 Task: Enable public transport information for Terlingua, Texas, US.
Action: Mouse moved to (402, 163)
Screenshot: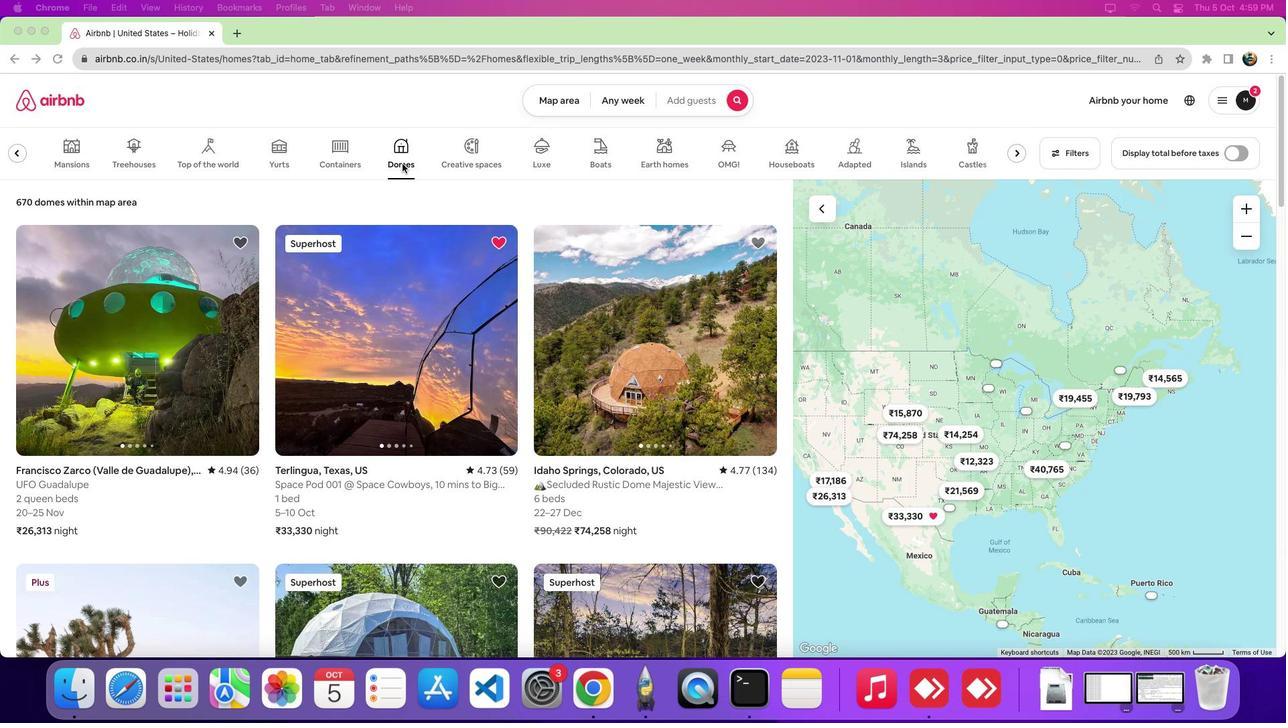 
Action: Mouse pressed left at (402, 163)
Screenshot: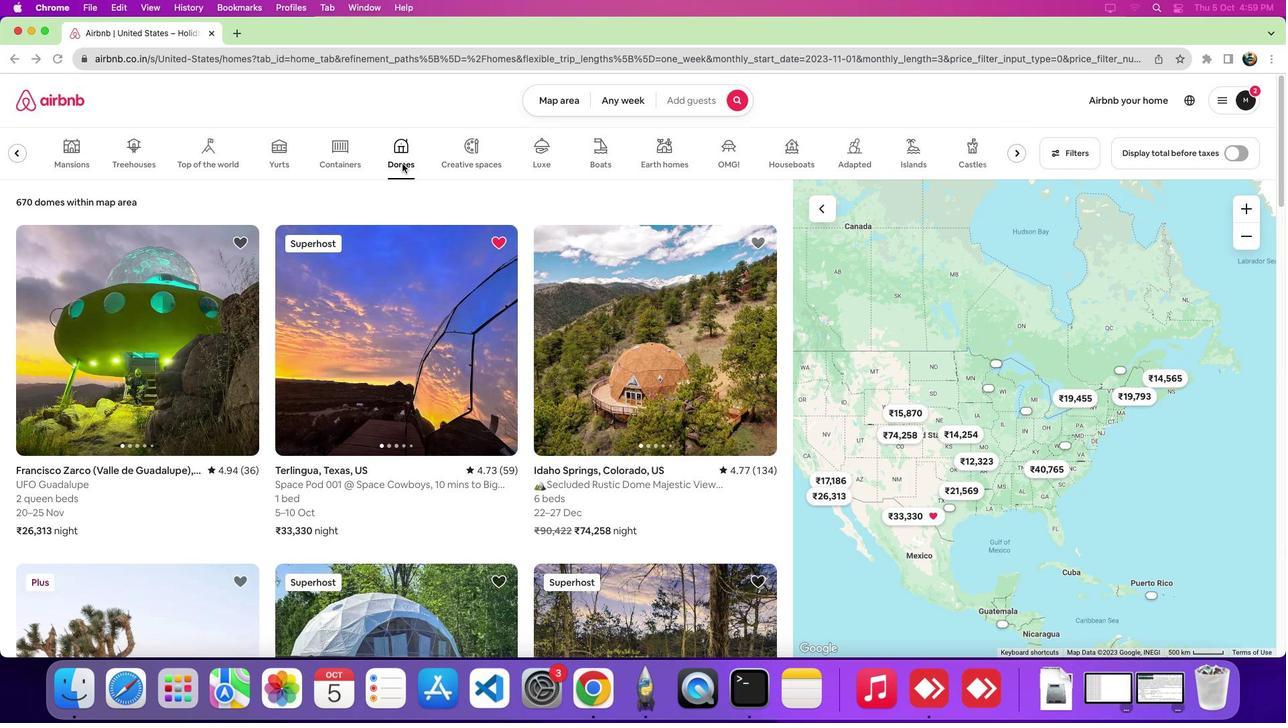 
Action: Mouse moved to (385, 353)
Screenshot: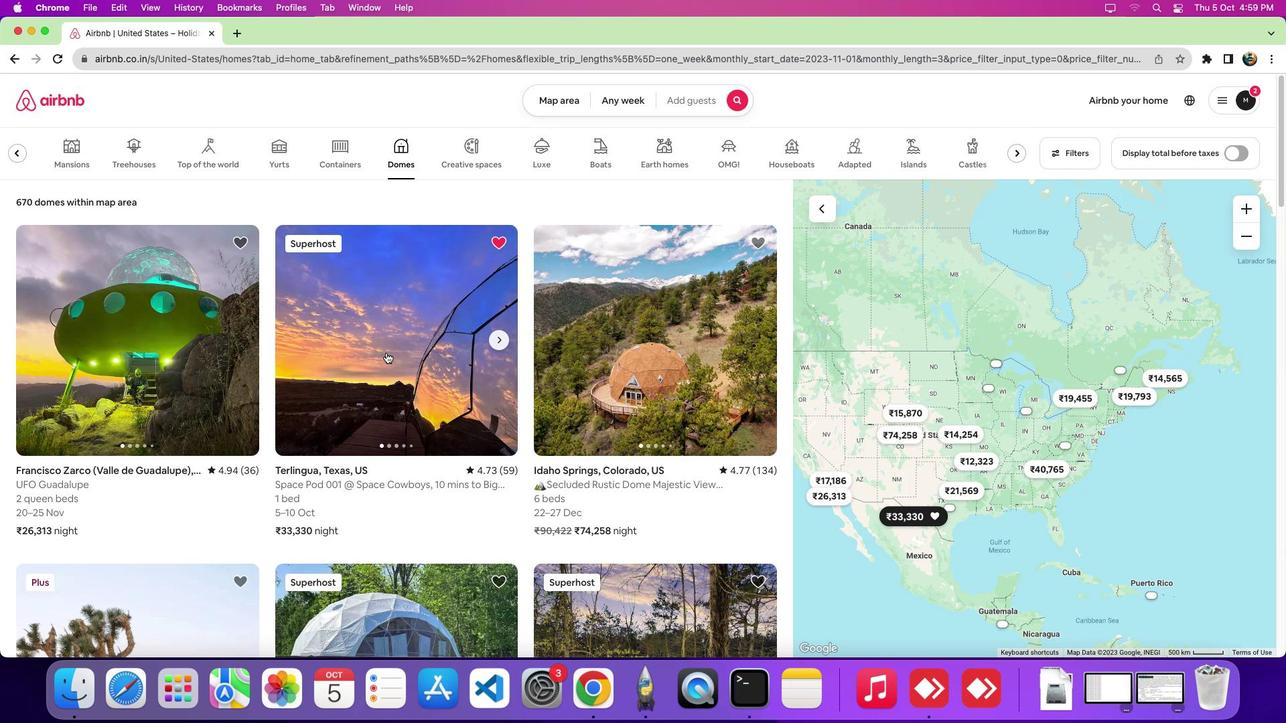 
Action: Mouse pressed left at (385, 353)
Screenshot: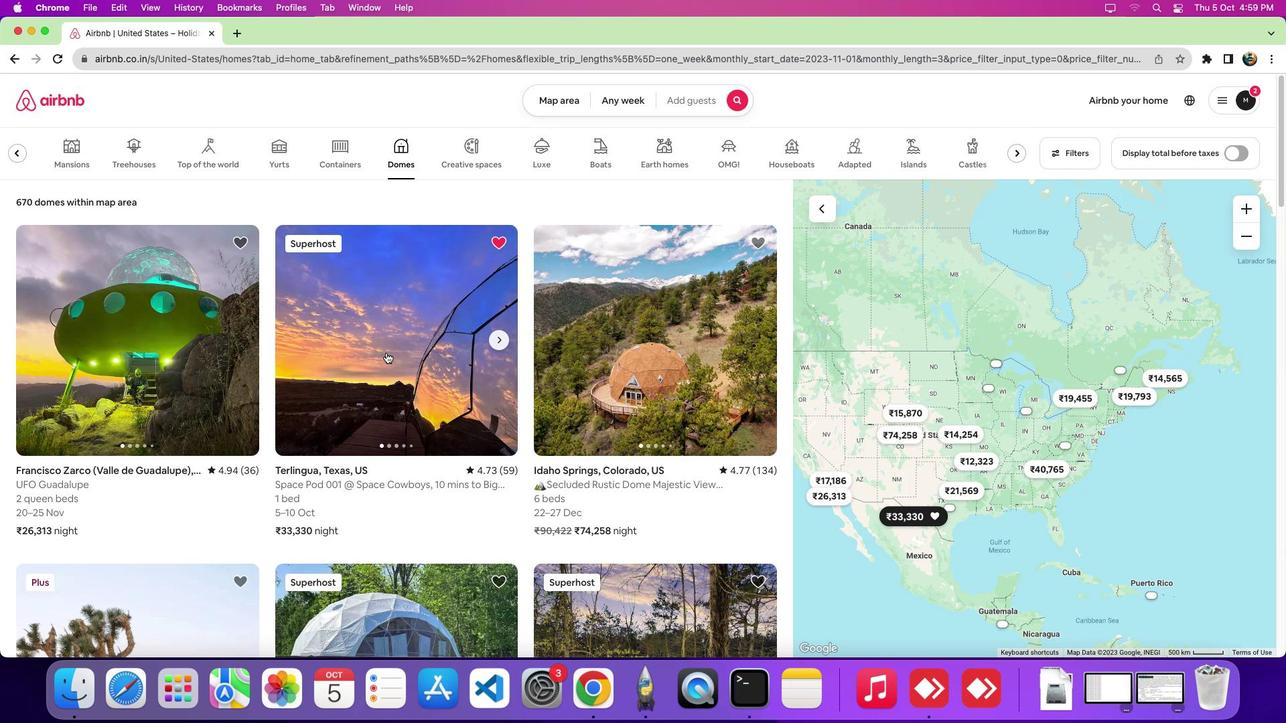 
Action: Mouse moved to (493, 341)
Screenshot: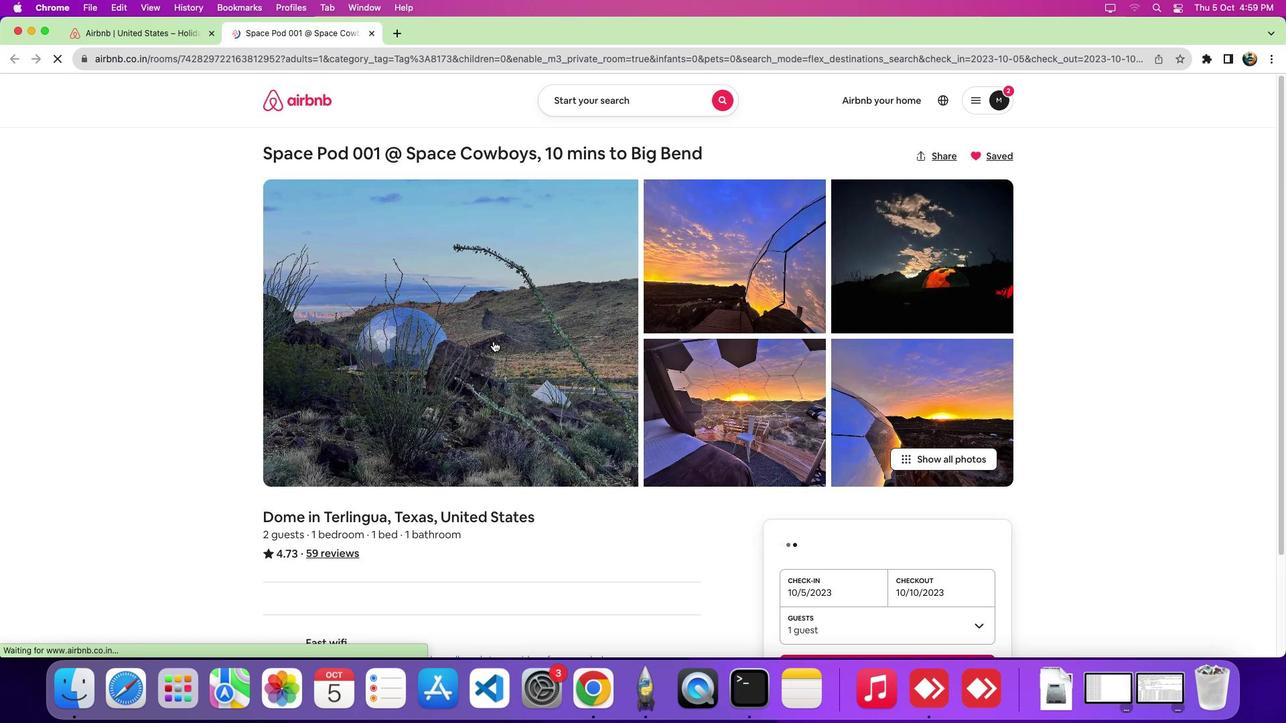 
Action: Mouse scrolled (493, 341) with delta (0, 0)
Screenshot: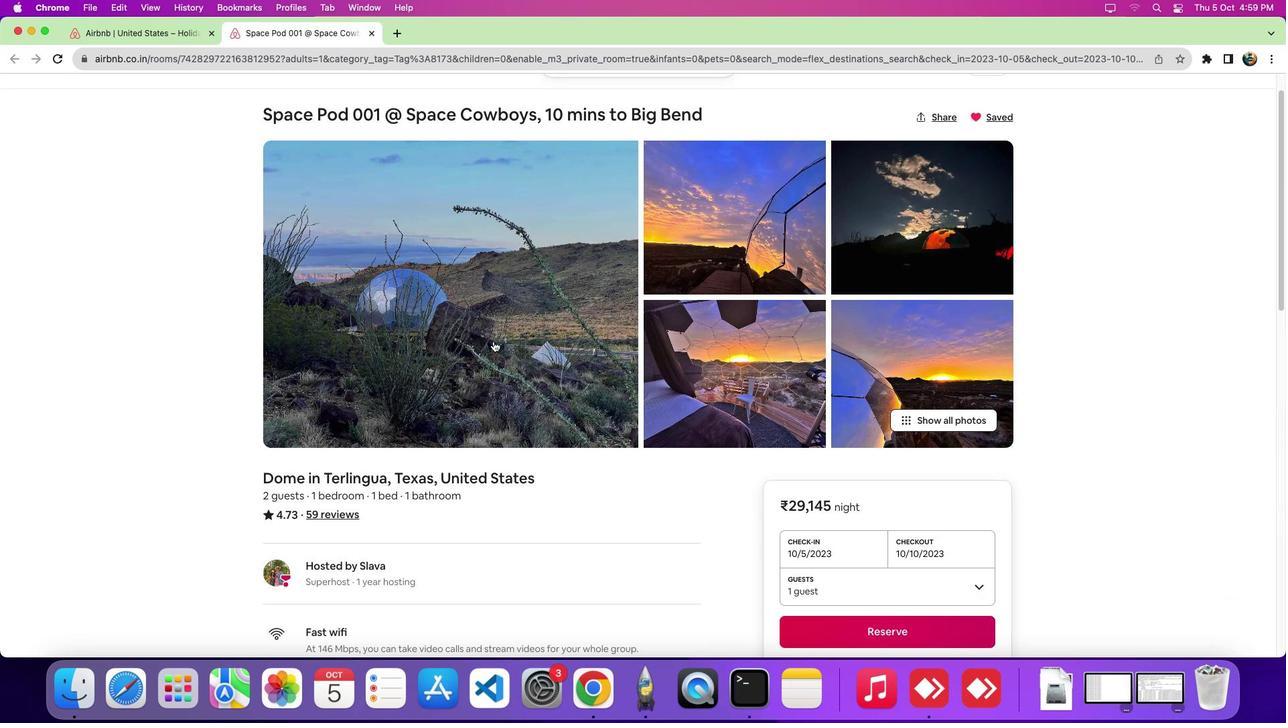 
Action: Mouse scrolled (493, 341) with delta (0, -1)
Screenshot: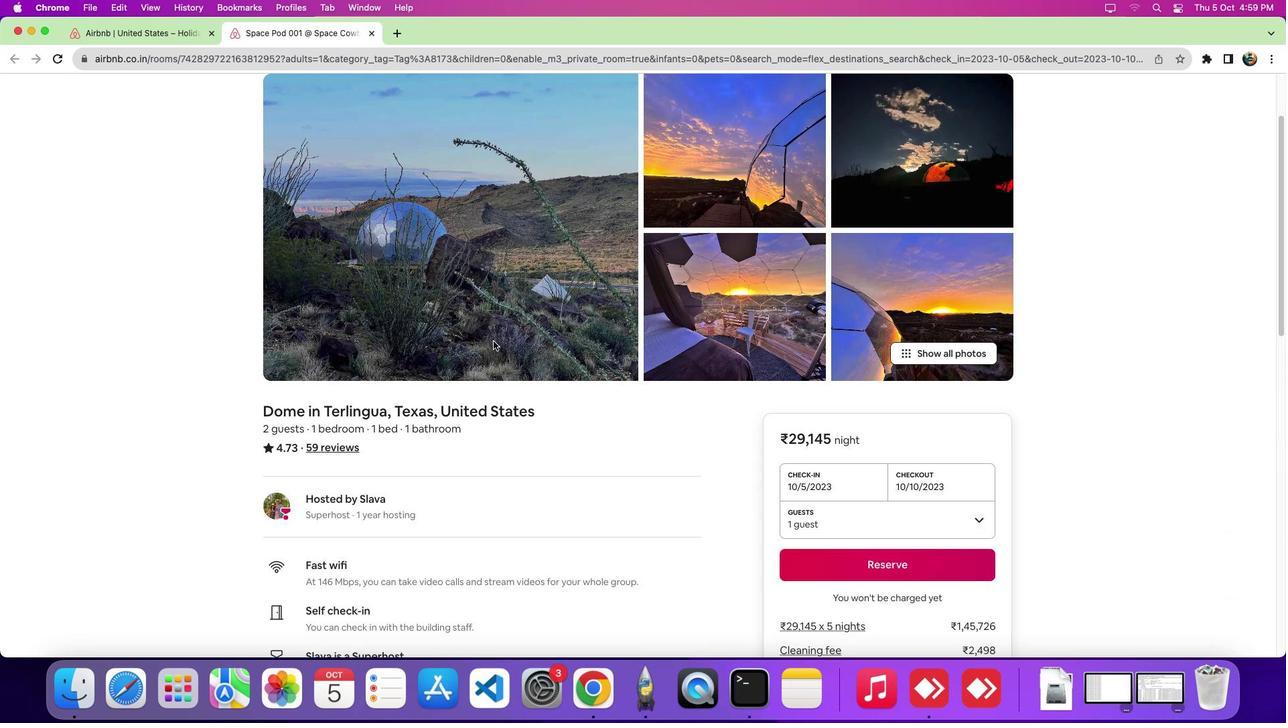 
Action: Mouse scrolled (493, 341) with delta (0, -6)
Screenshot: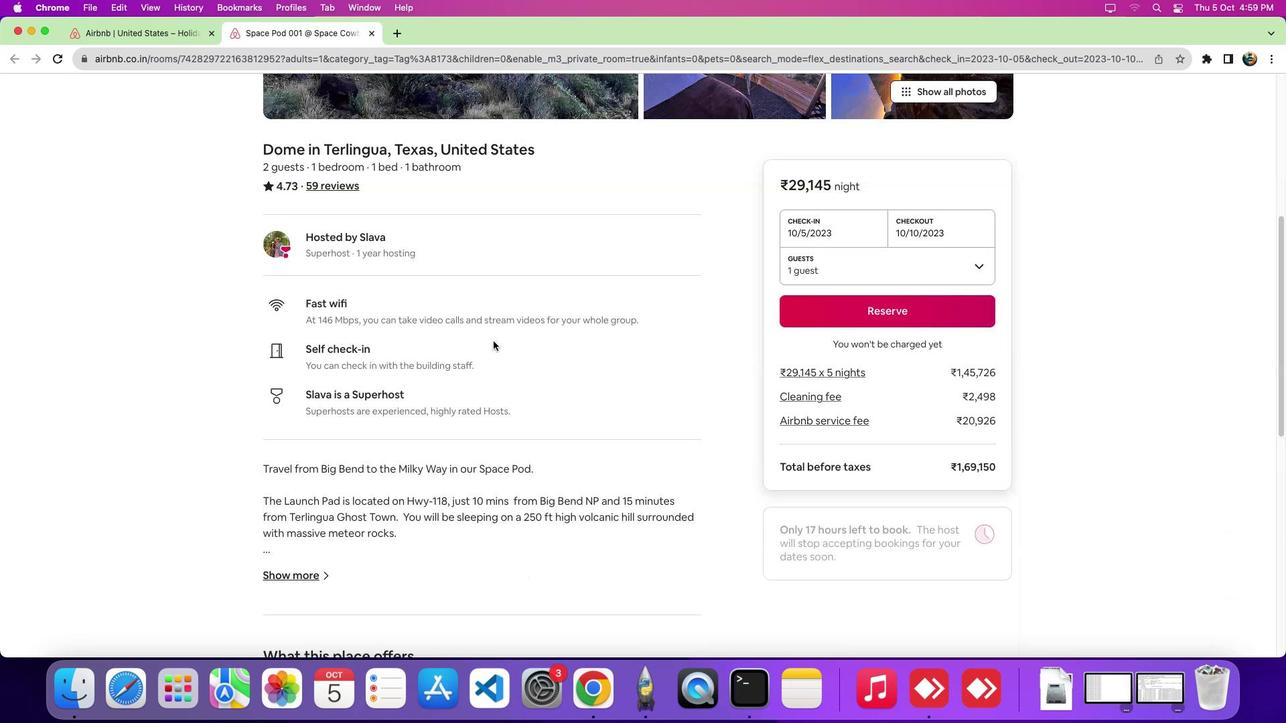 
Action: Mouse scrolled (493, 341) with delta (0, -8)
Screenshot: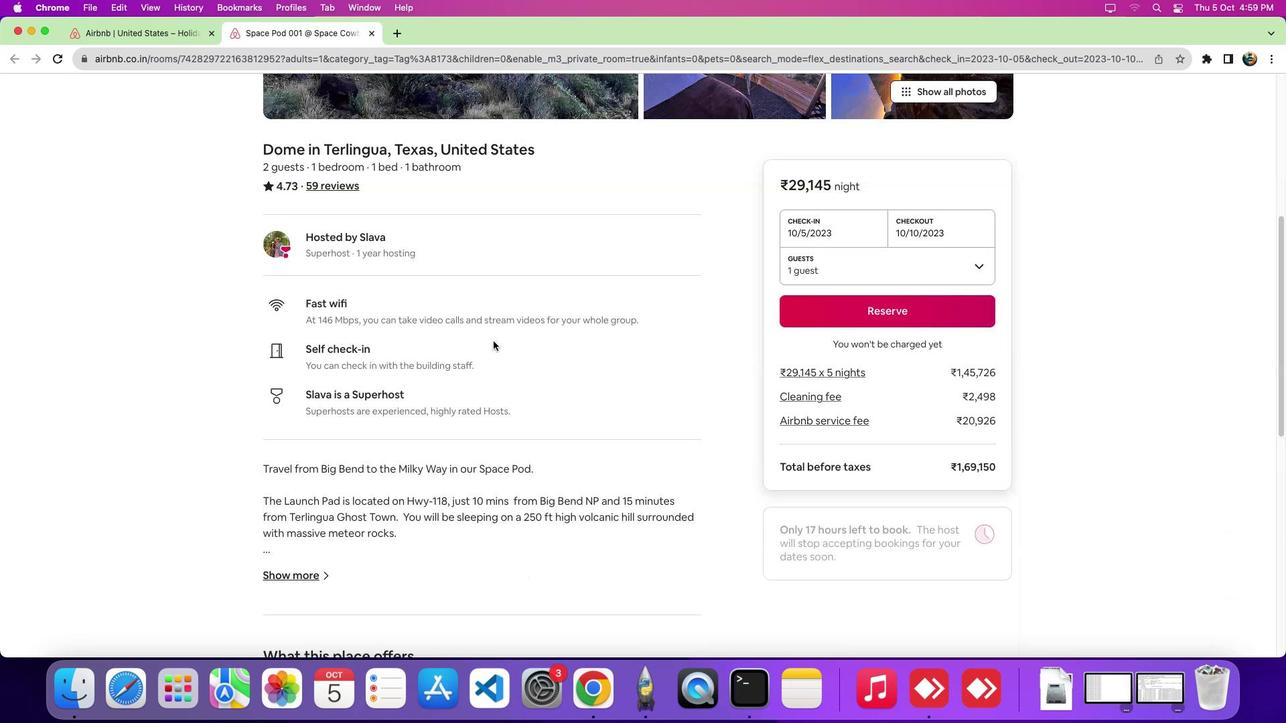 
Action: Mouse scrolled (493, 341) with delta (0, -8)
Screenshot: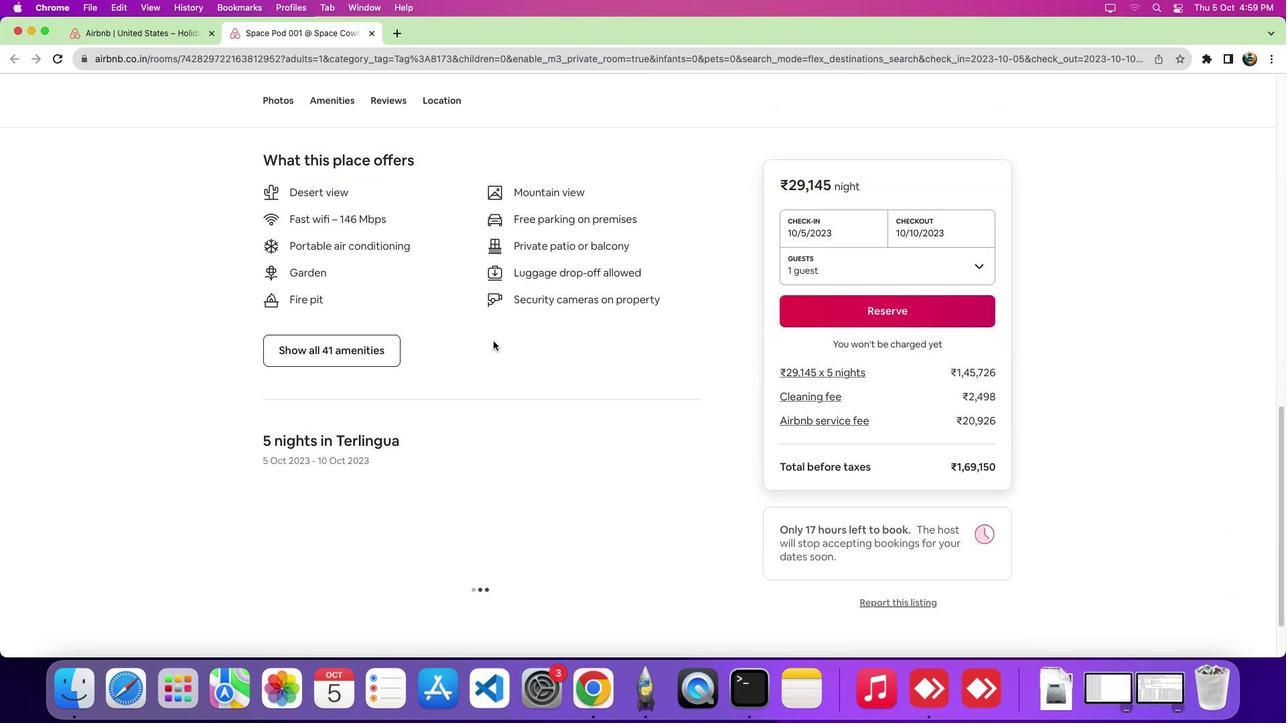 
Action: Mouse moved to (426, 102)
Screenshot: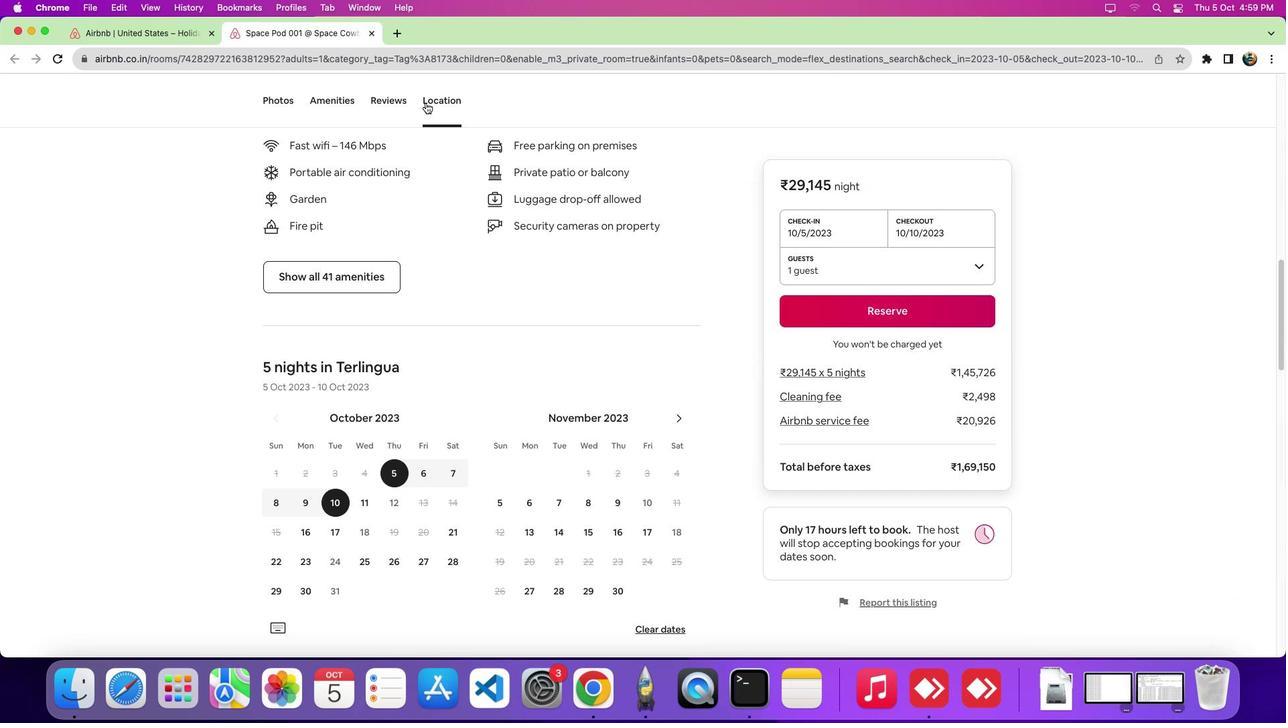 
Action: Mouse pressed left at (426, 102)
Screenshot: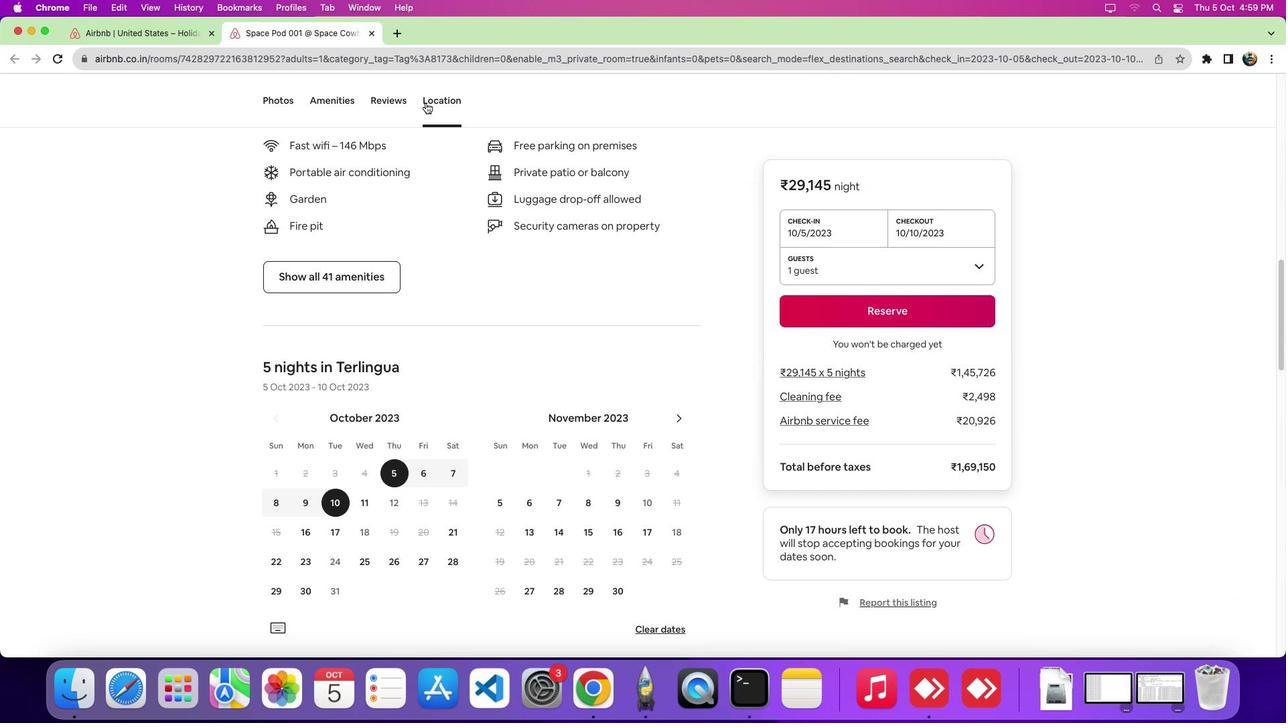 
Action: Mouse moved to (866, 255)
Screenshot: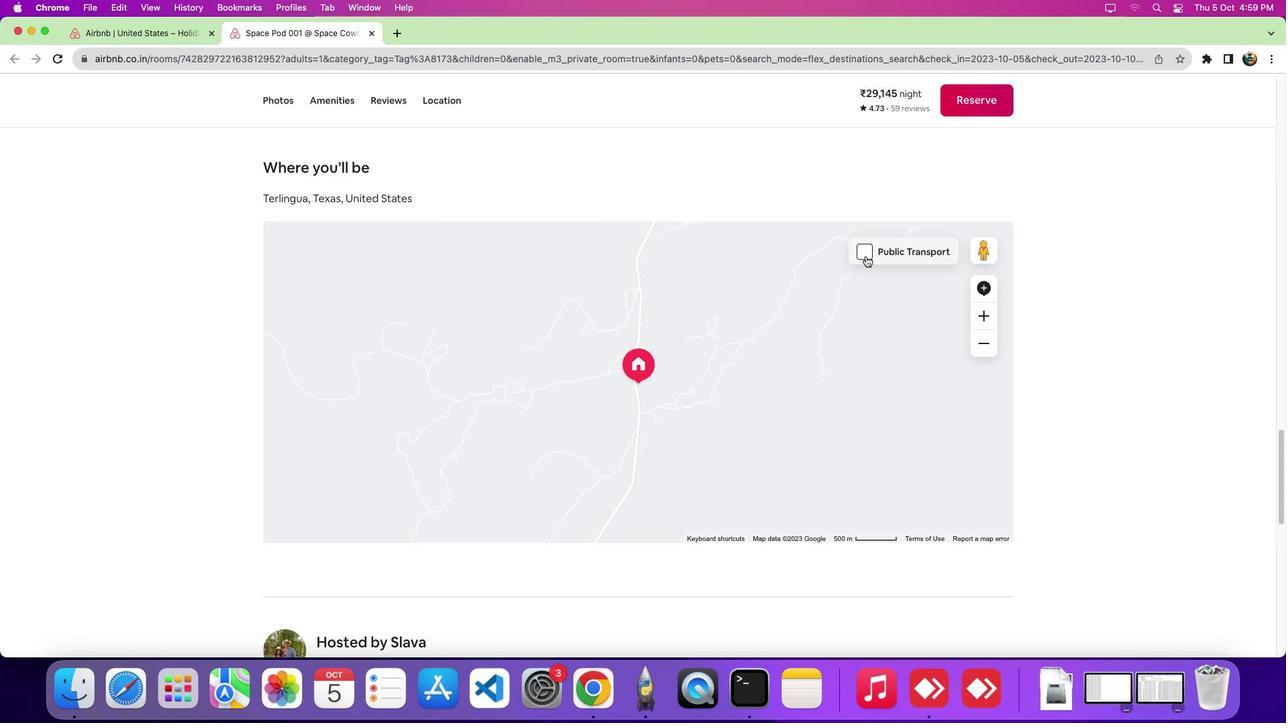 
Action: Mouse pressed left at (866, 255)
Screenshot: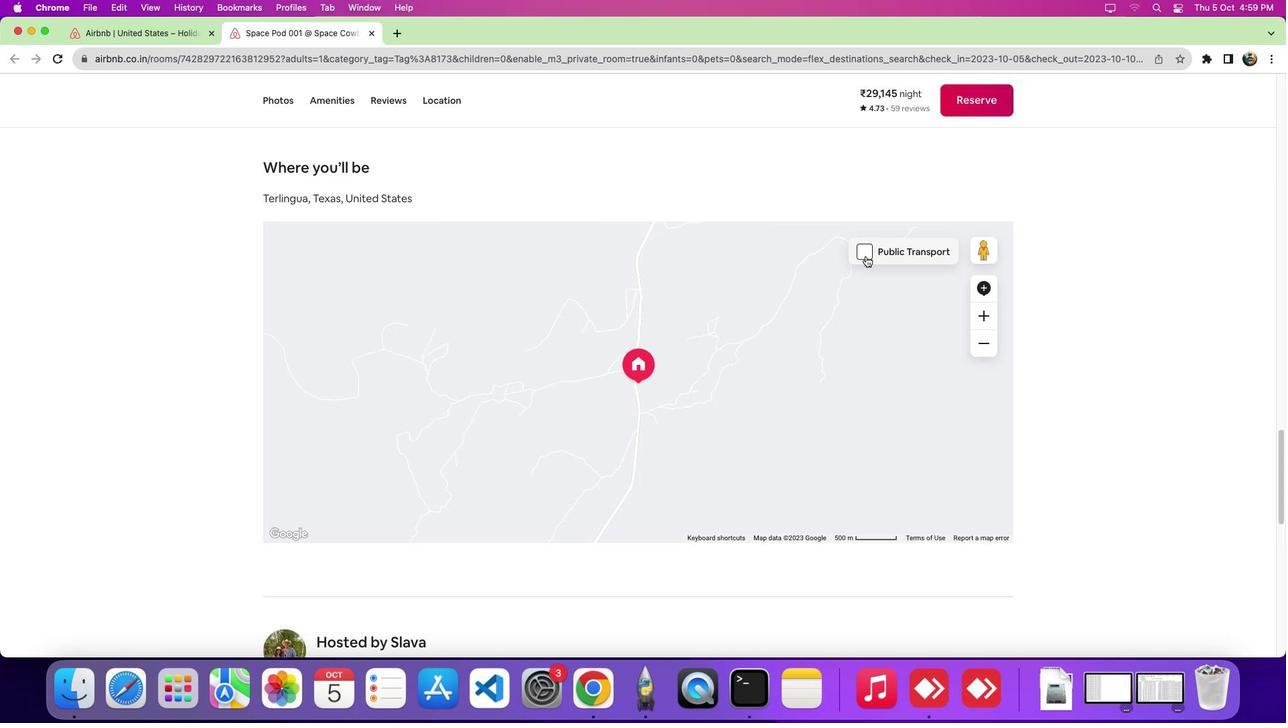 
